 Task: Create a due date automation trigger when advanced on, on the wednesday after a card is due add fields with all custom fields completed at 11:00 AM.
Action: Mouse moved to (1051, 82)
Screenshot: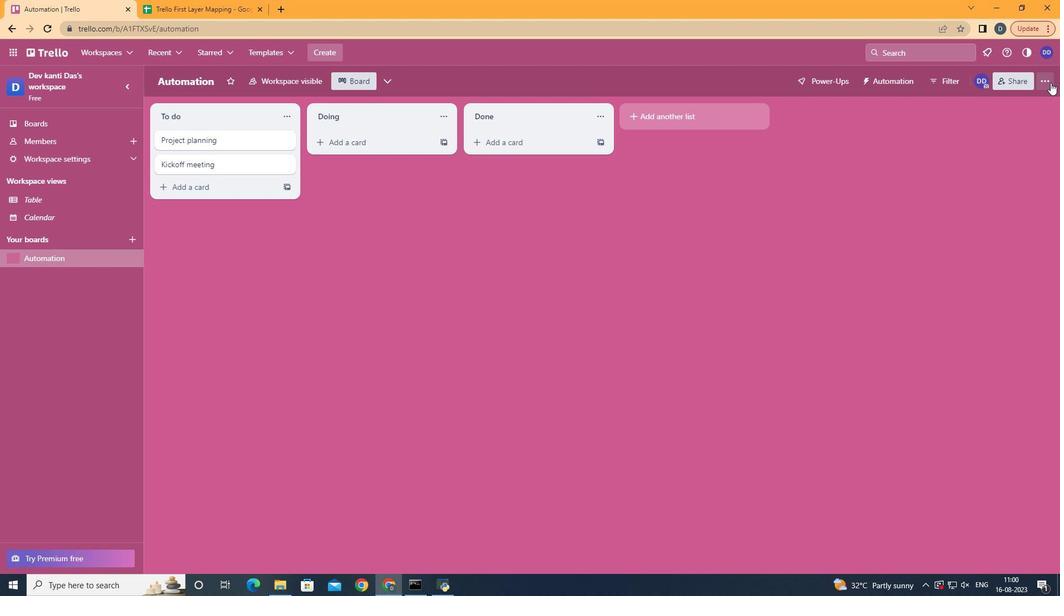 
Action: Mouse pressed left at (1051, 82)
Screenshot: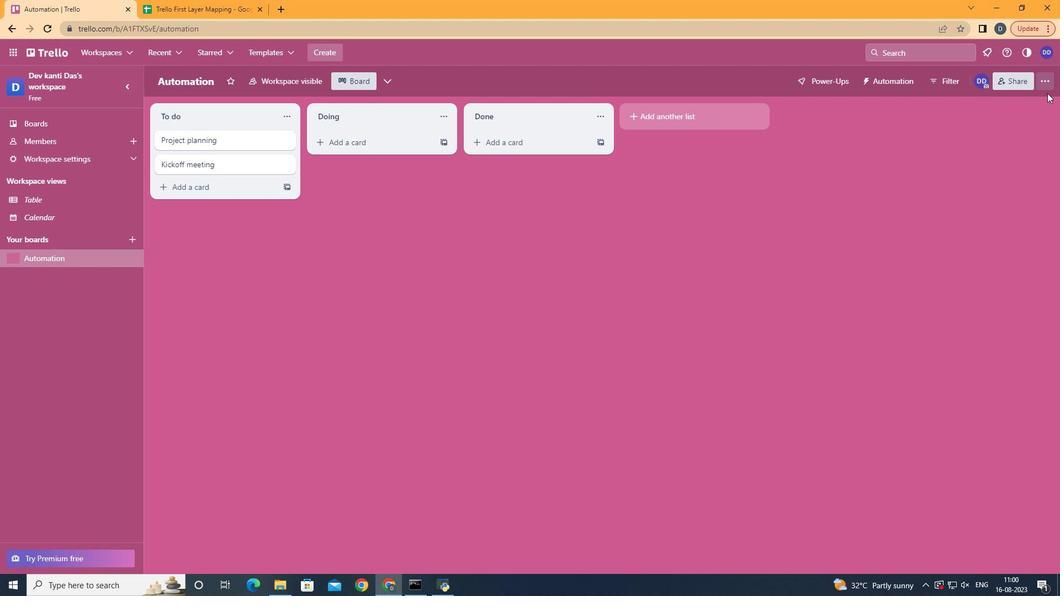 
Action: Mouse moved to (951, 235)
Screenshot: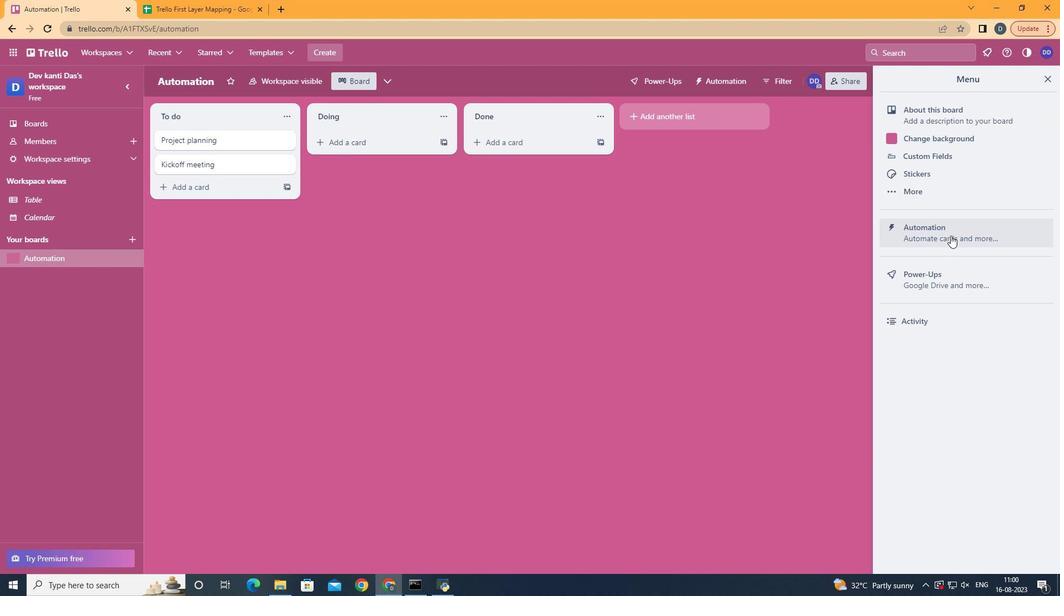 
Action: Mouse pressed left at (951, 235)
Screenshot: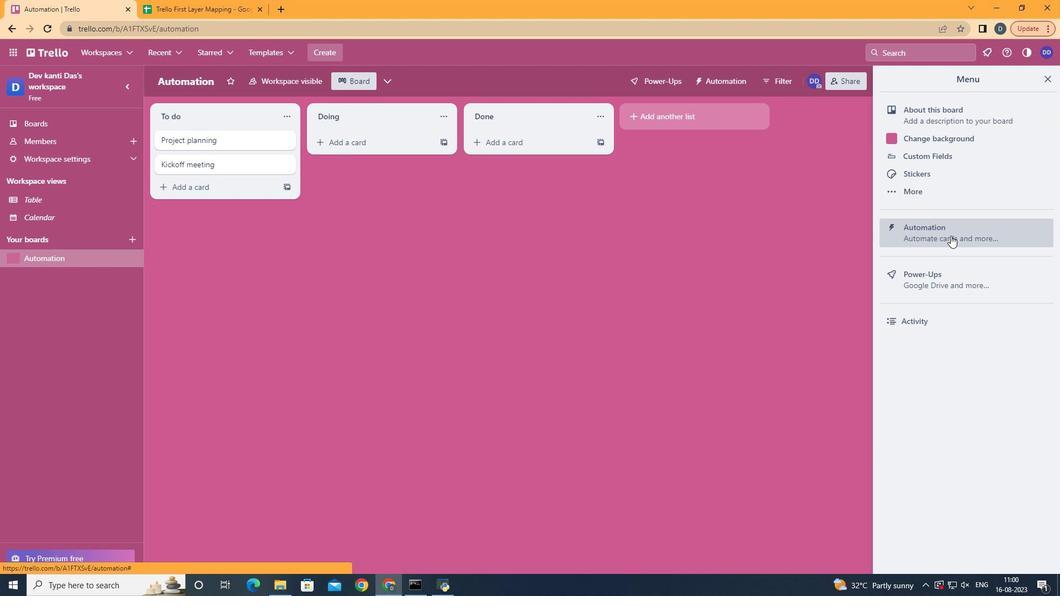 
Action: Mouse moved to (217, 223)
Screenshot: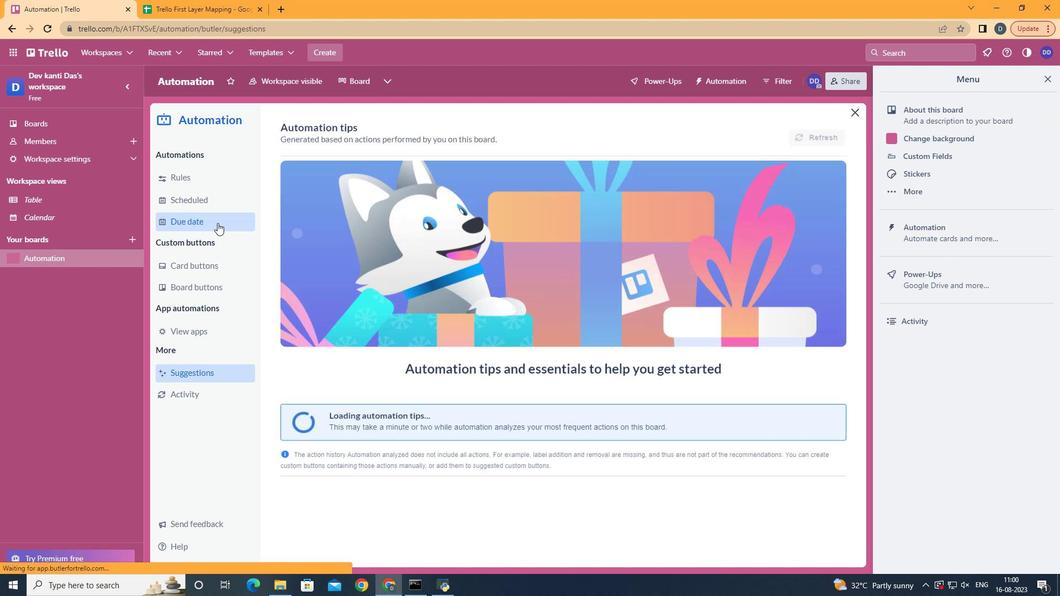
Action: Mouse pressed left at (217, 223)
Screenshot: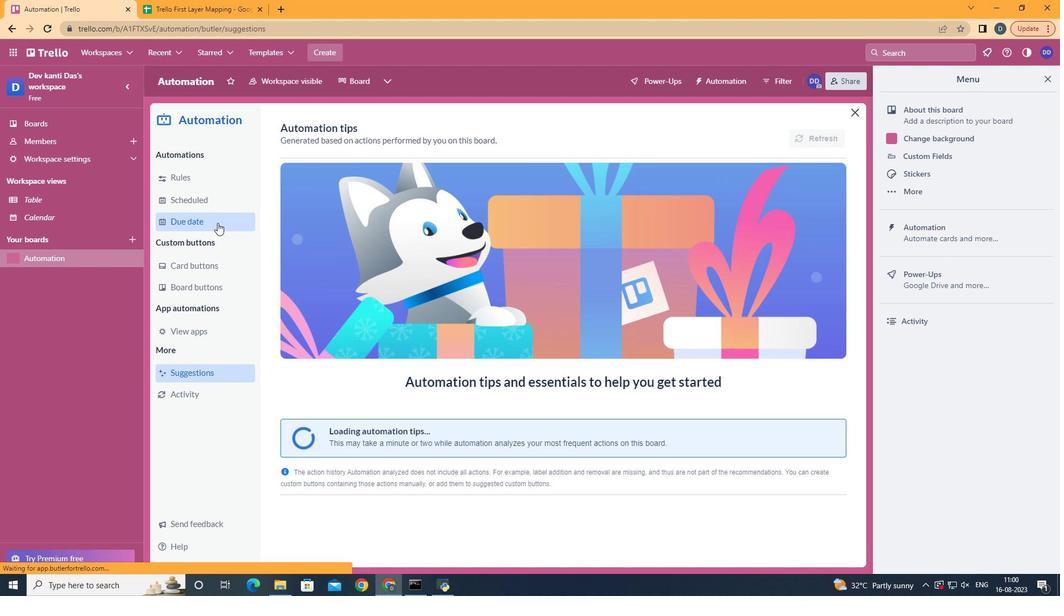 
Action: Mouse moved to (767, 133)
Screenshot: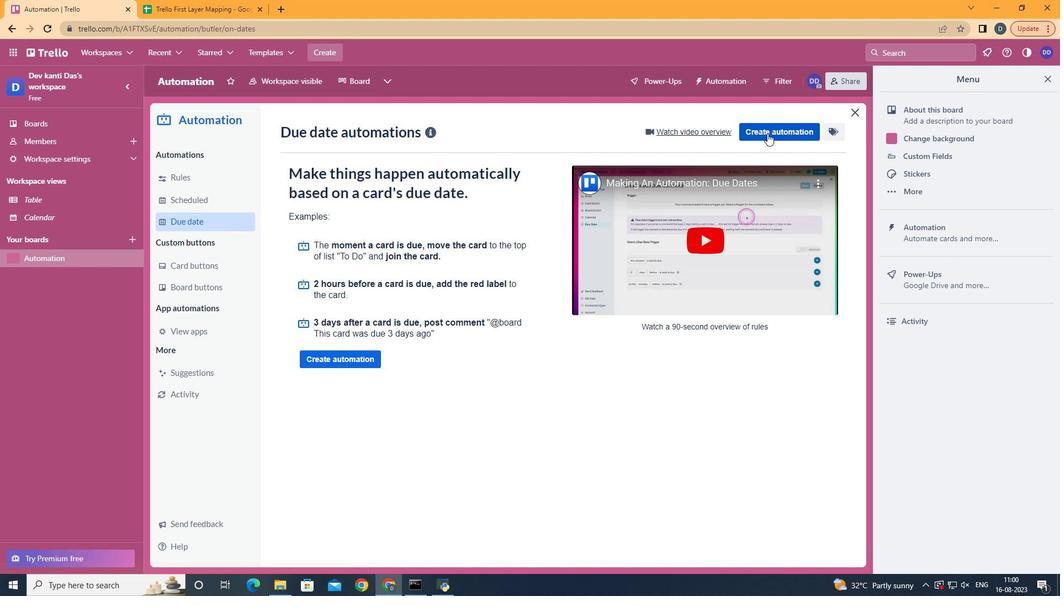 
Action: Mouse pressed left at (767, 133)
Screenshot: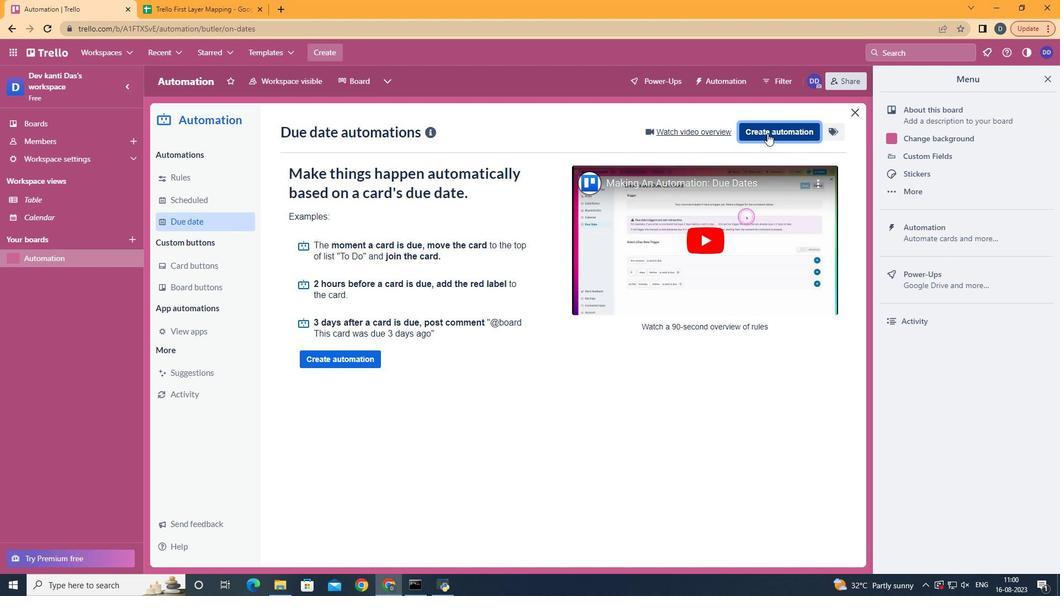
Action: Mouse moved to (586, 243)
Screenshot: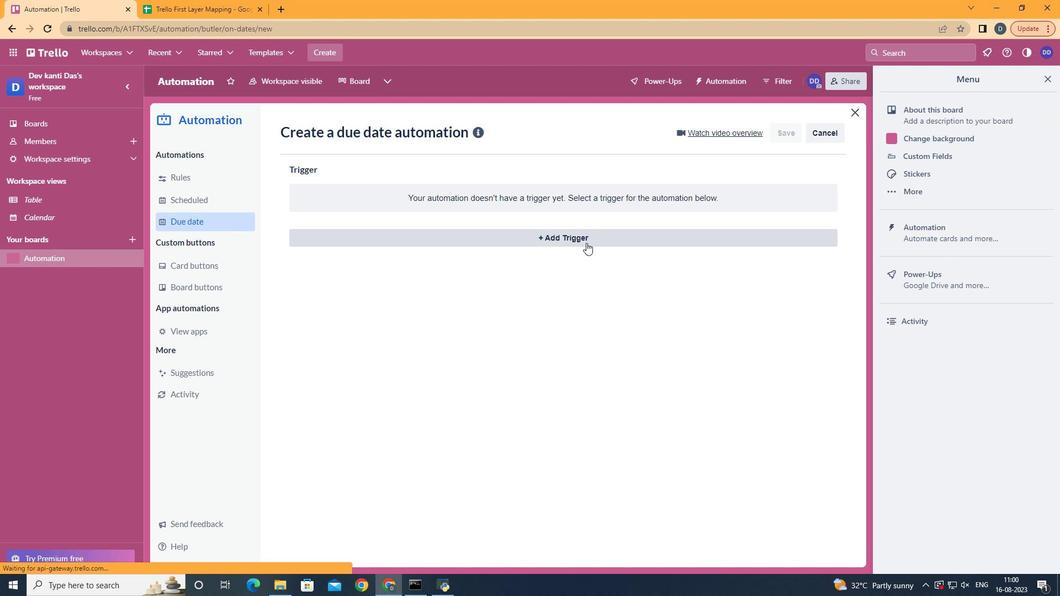
Action: Mouse pressed left at (586, 243)
Screenshot: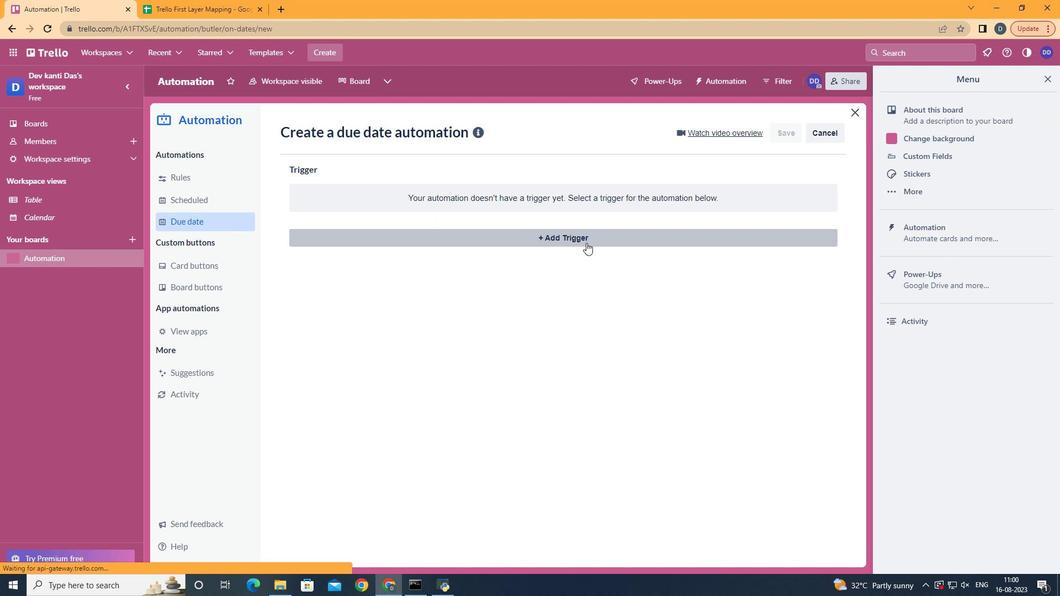 
Action: Mouse moved to (354, 339)
Screenshot: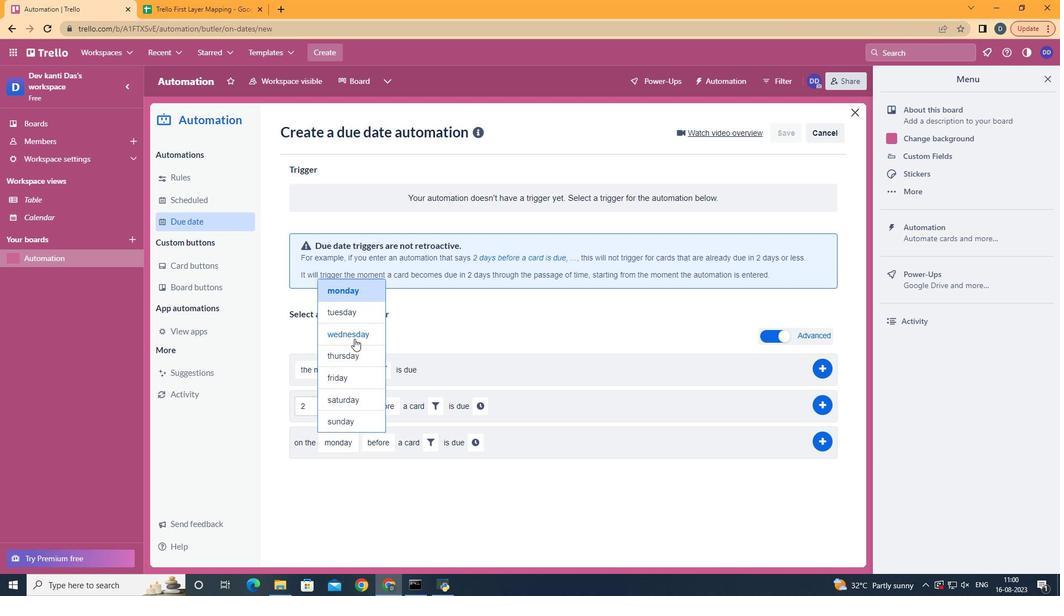 
Action: Mouse pressed left at (354, 339)
Screenshot: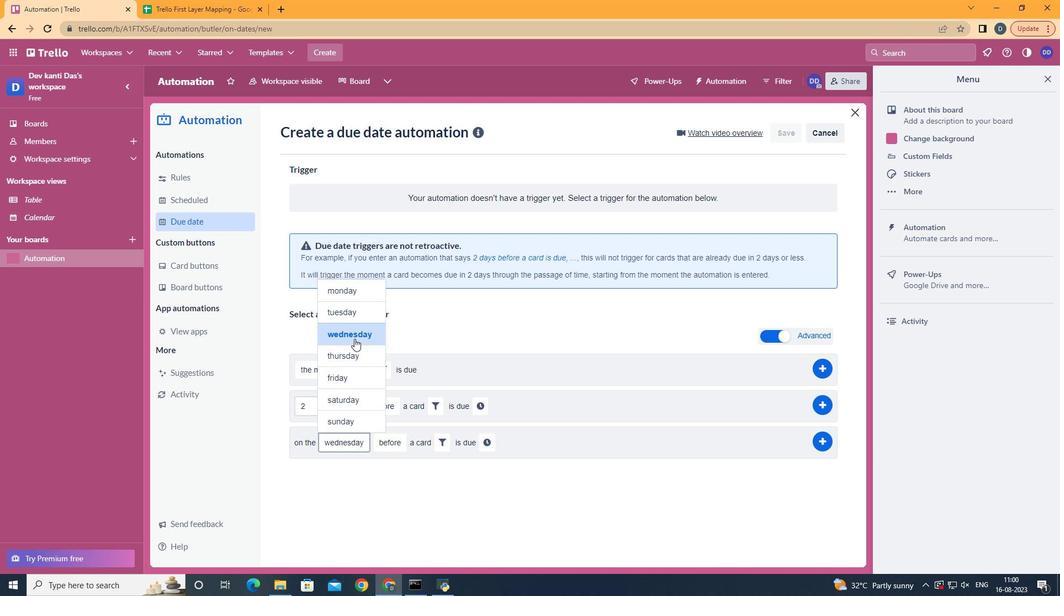 
Action: Mouse moved to (401, 486)
Screenshot: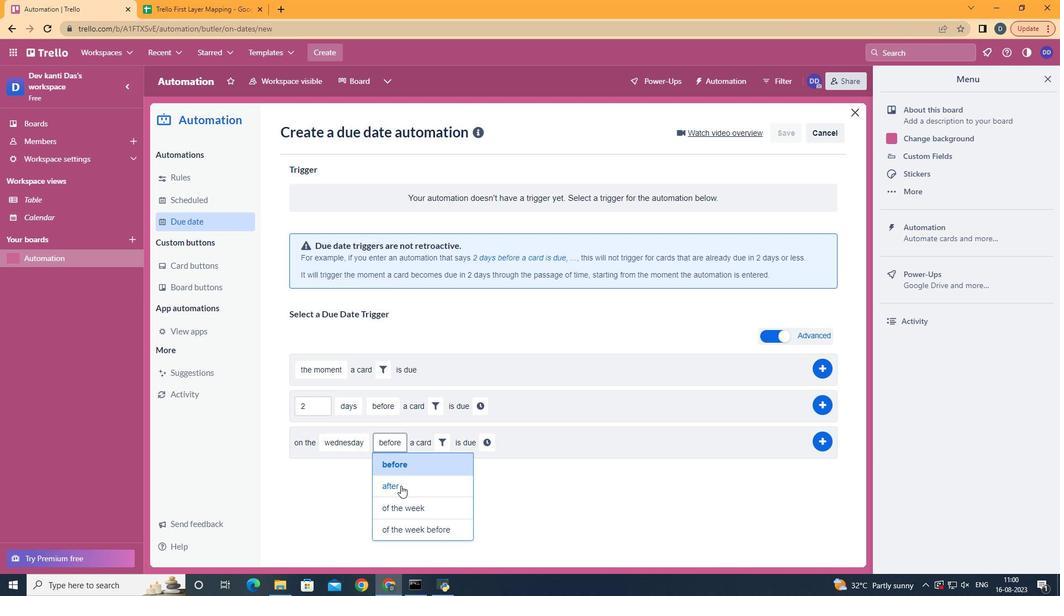 
Action: Mouse pressed left at (401, 486)
Screenshot: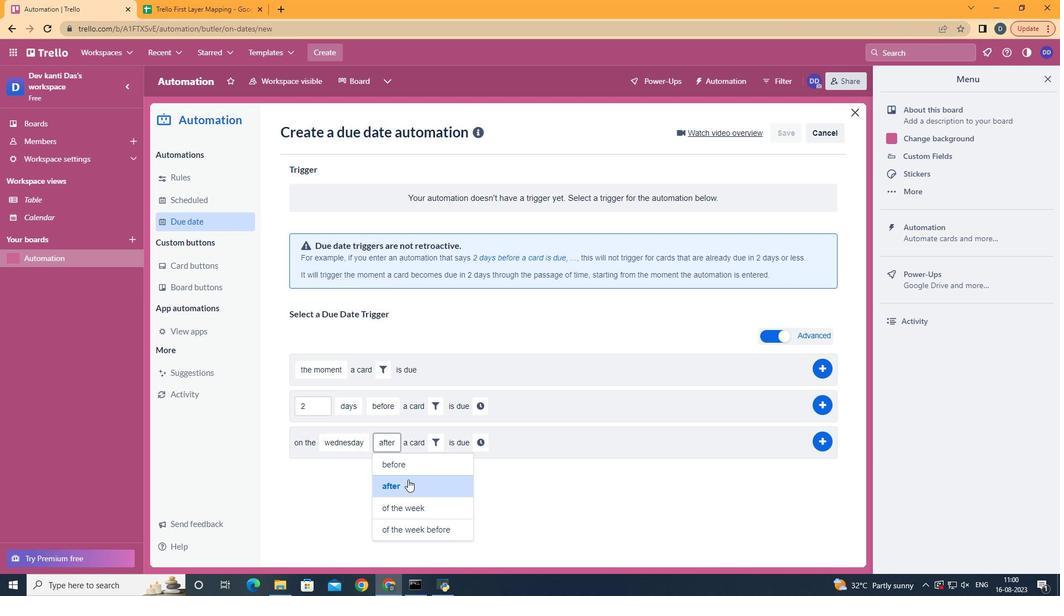 
Action: Mouse moved to (436, 448)
Screenshot: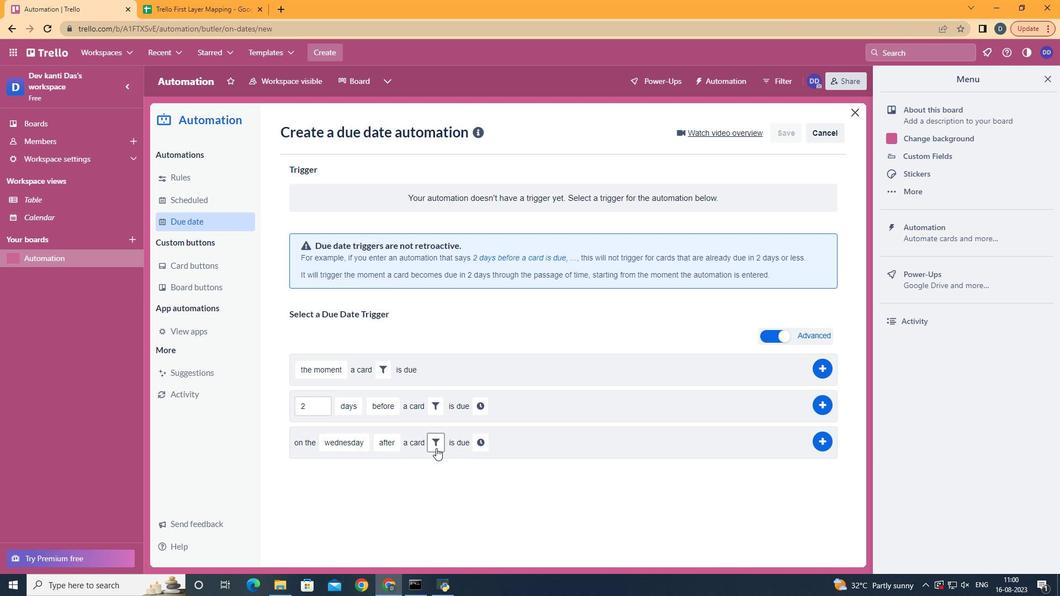 
Action: Mouse pressed left at (436, 448)
Screenshot: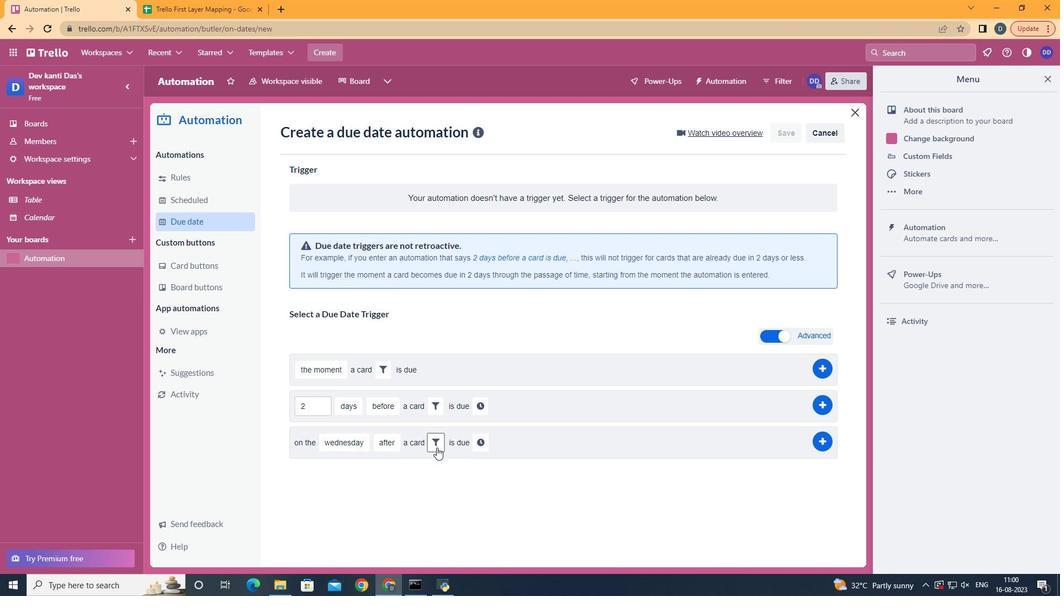 
Action: Mouse moved to (634, 477)
Screenshot: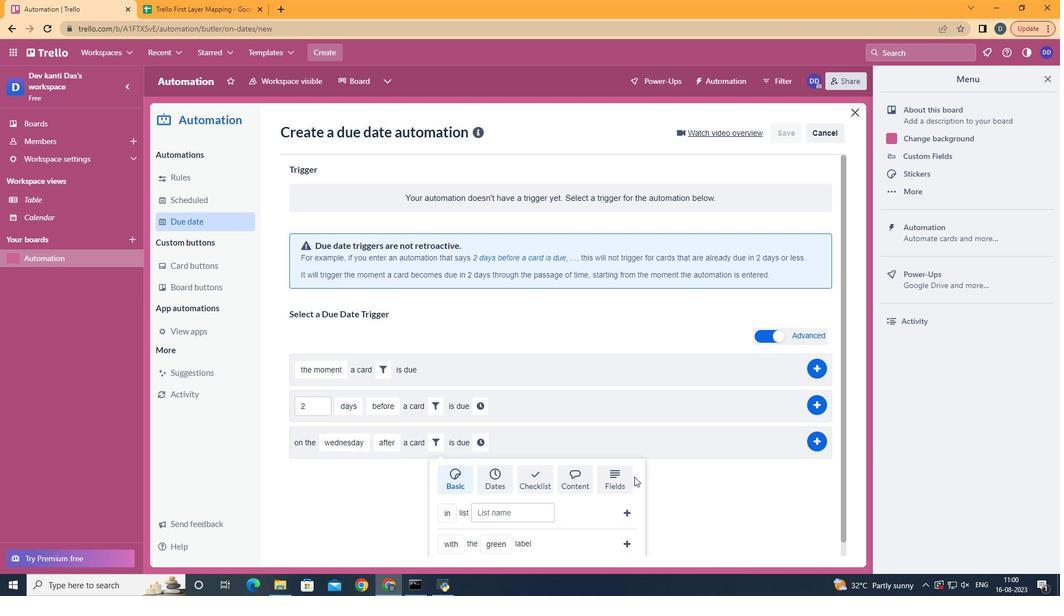 
Action: Mouse pressed left at (634, 477)
Screenshot: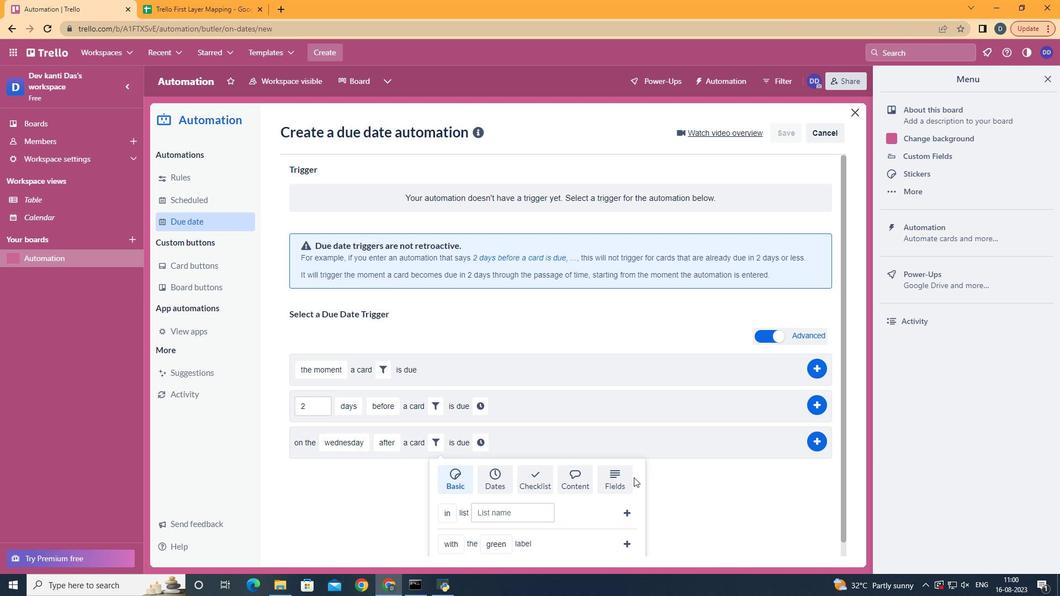 
Action: Mouse moved to (624, 478)
Screenshot: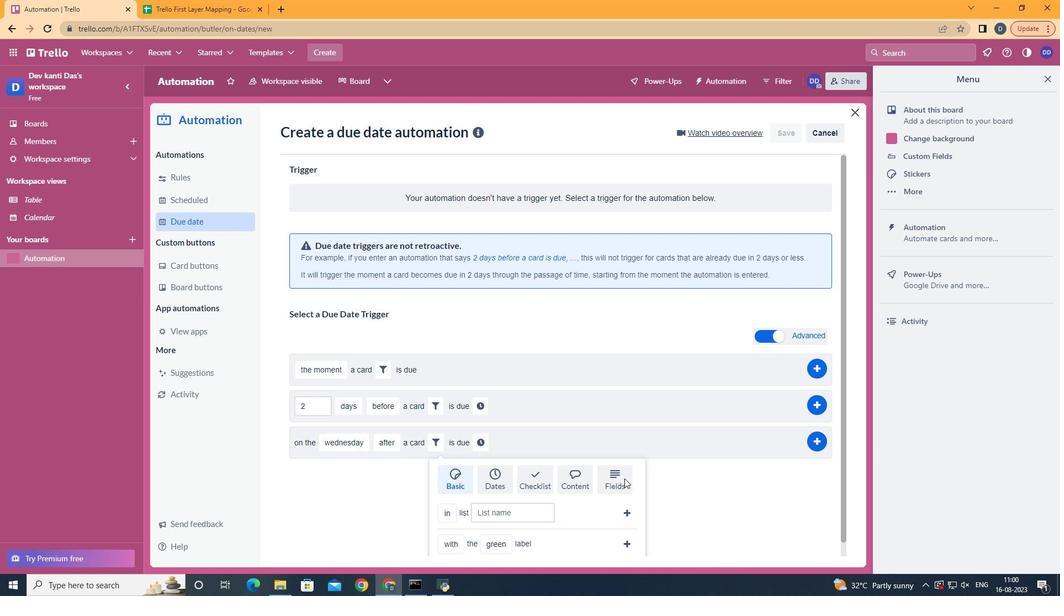 
Action: Mouse pressed left at (624, 478)
Screenshot: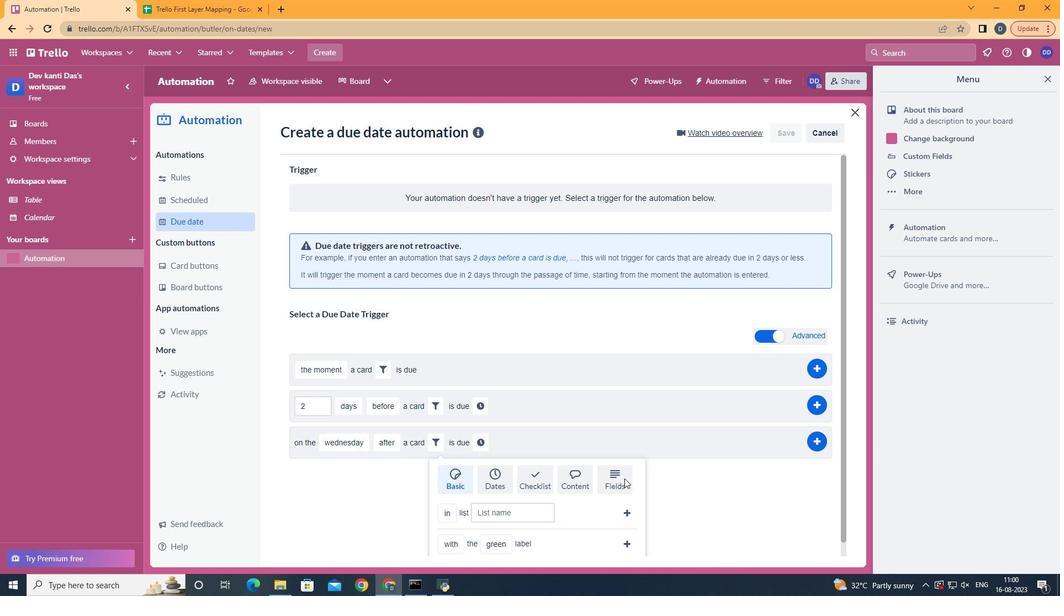 
Action: Mouse moved to (810, 524)
Screenshot: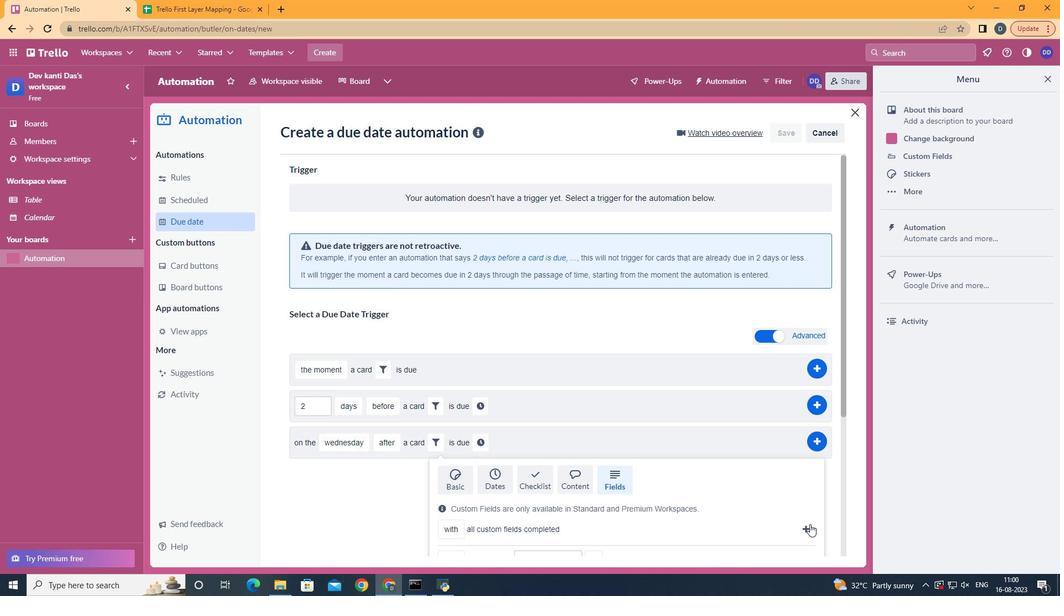 
Action: Mouse pressed left at (810, 524)
Screenshot: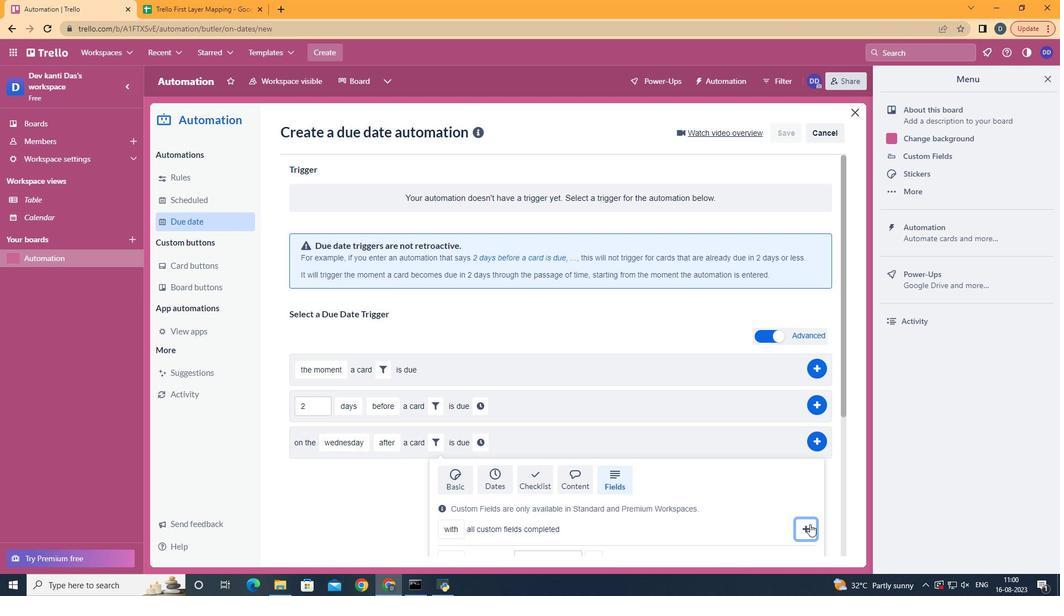 
Action: Mouse moved to (601, 434)
Screenshot: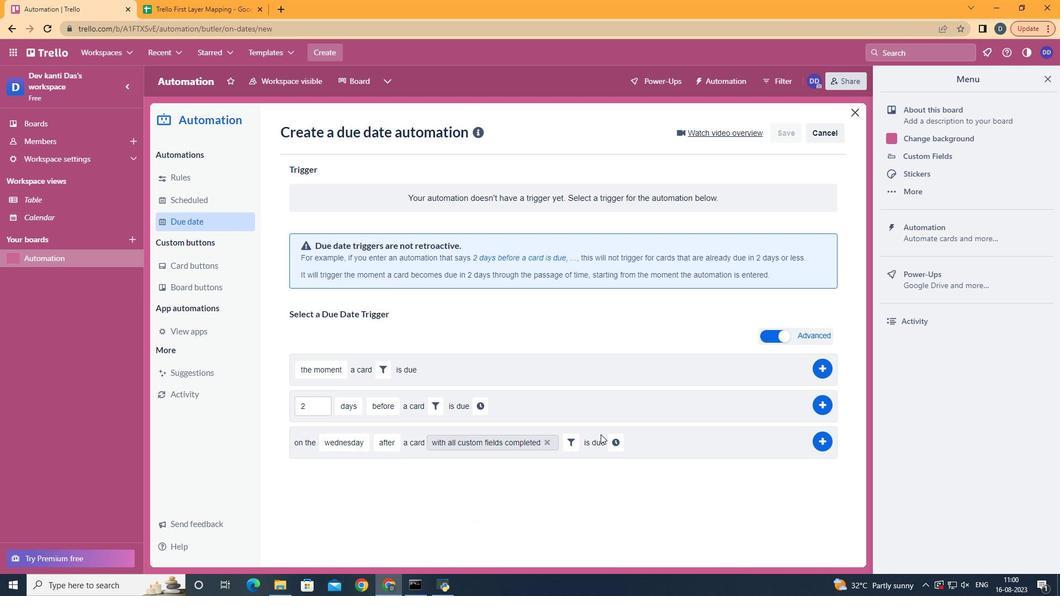 
Action: Mouse pressed left at (601, 434)
Screenshot: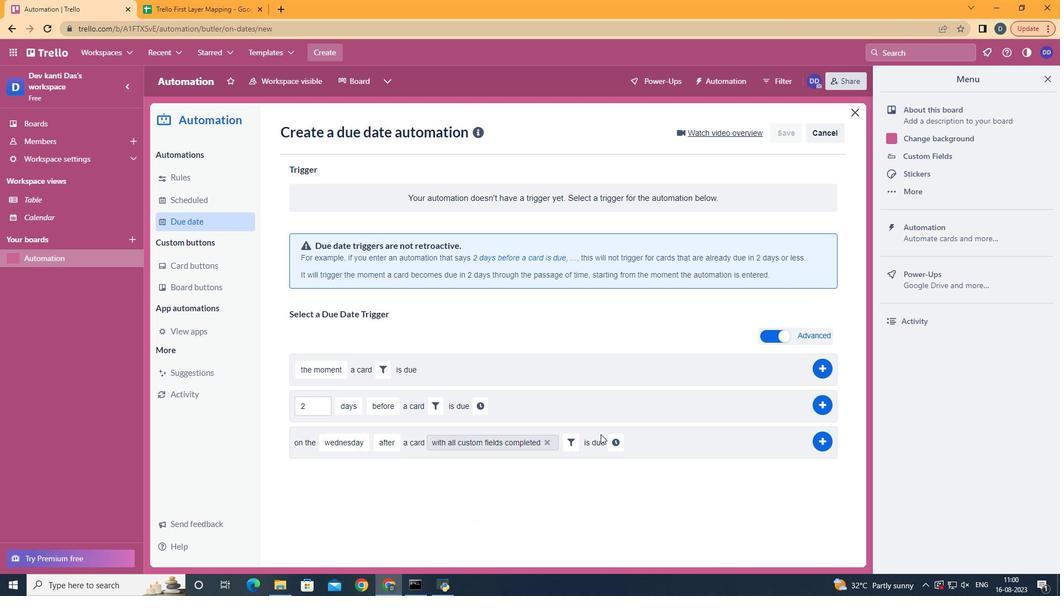 
Action: Mouse moved to (619, 438)
Screenshot: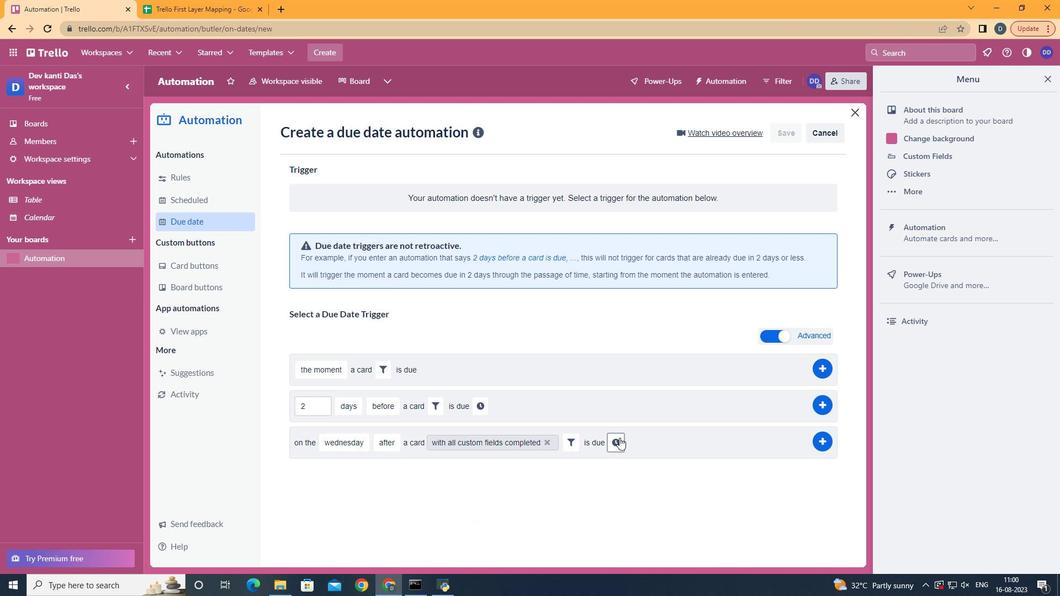 
Action: Mouse pressed left at (619, 438)
Screenshot: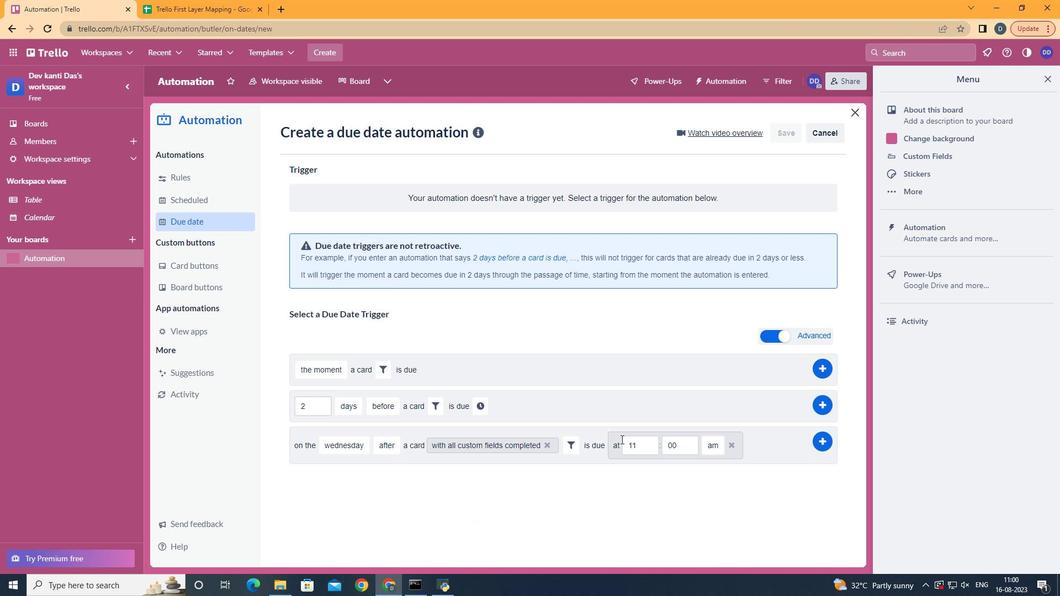 
Action: Mouse moved to (818, 440)
Screenshot: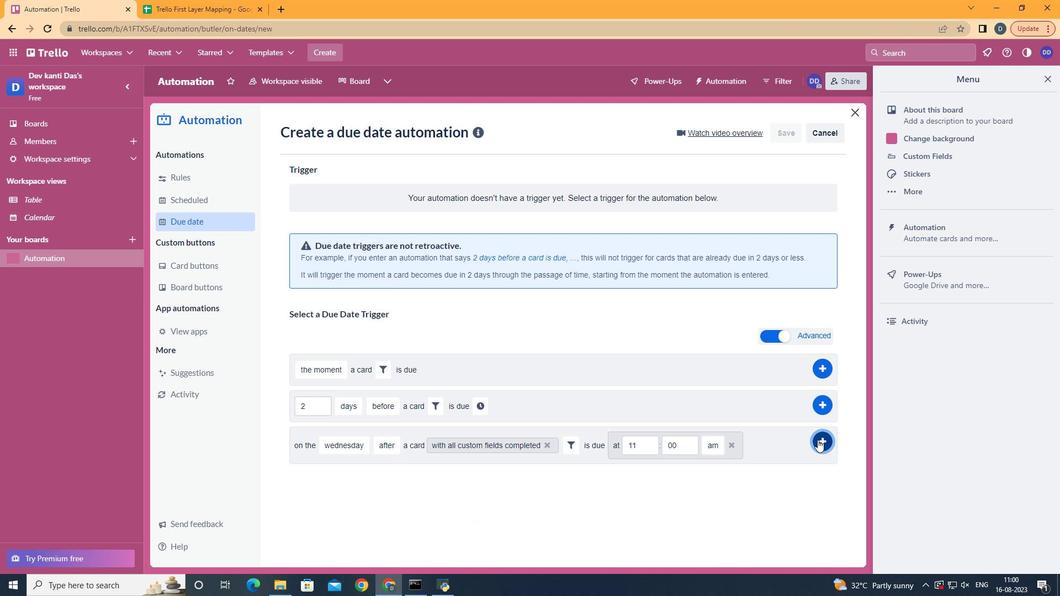 
Action: Mouse pressed left at (818, 440)
Screenshot: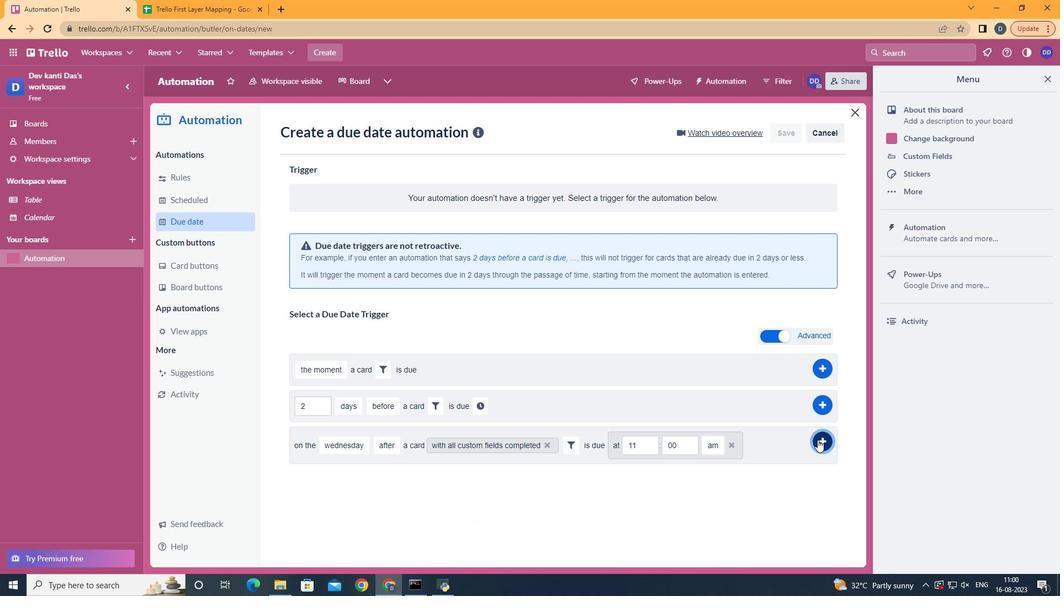 
